 Task: Start in the project TripleWorks the sprint 'Celestial Sprint', with a duration of 1 week.
Action: Mouse moved to (202, 60)
Screenshot: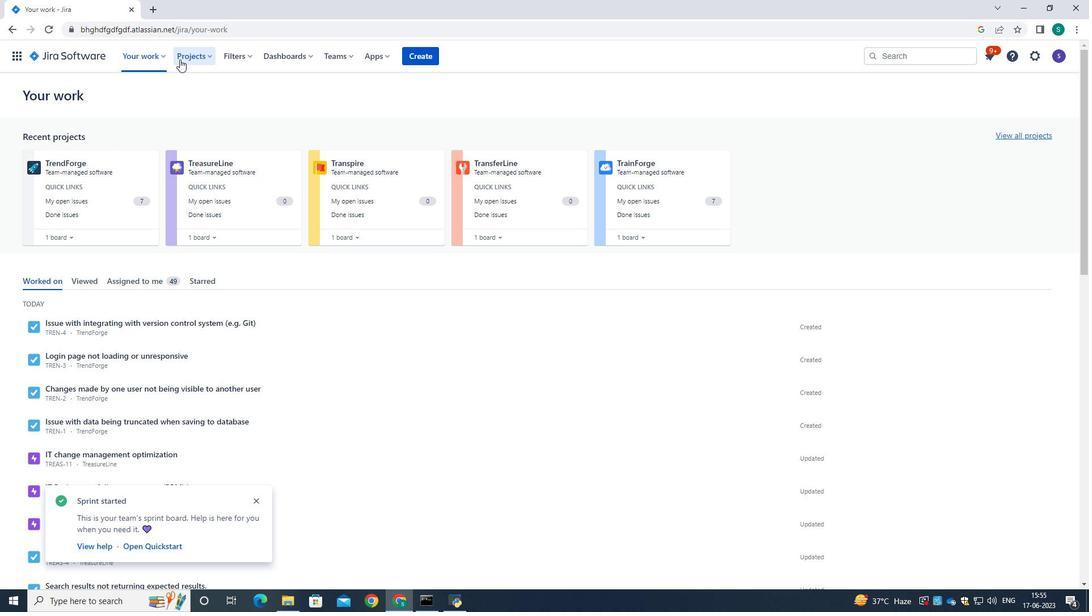 
Action: Mouse pressed left at (202, 60)
Screenshot: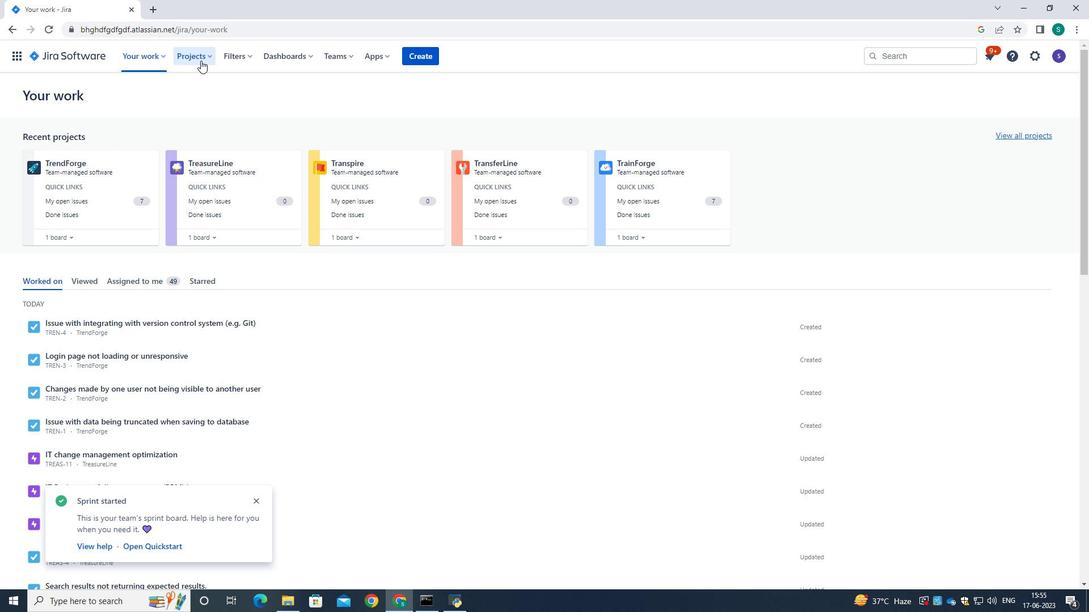 
Action: Mouse moved to (228, 115)
Screenshot: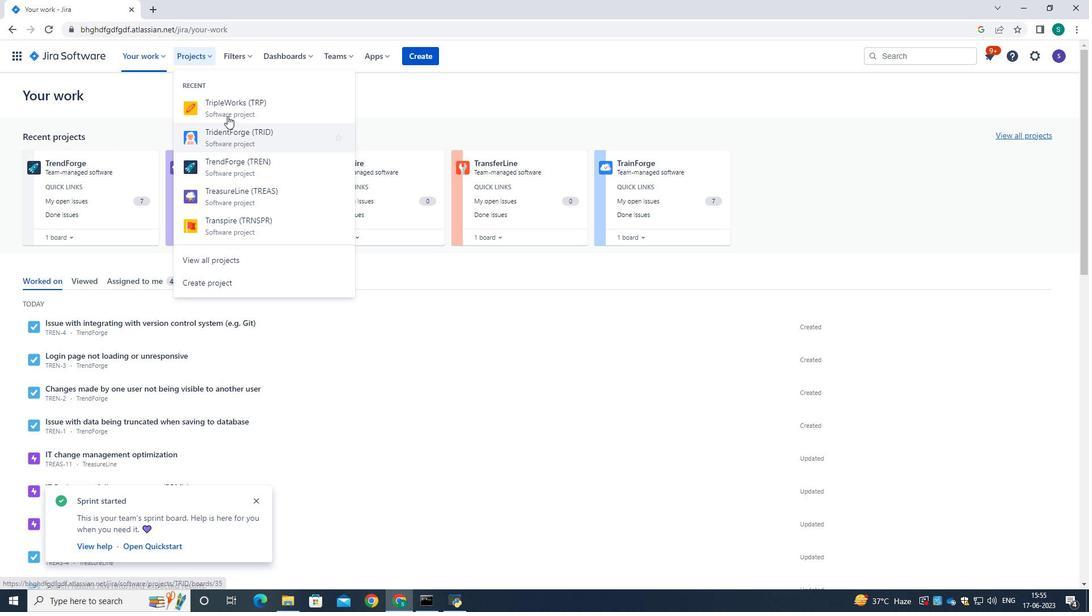 
Action: Mouse pressed left at (228, 115)
Screenshot: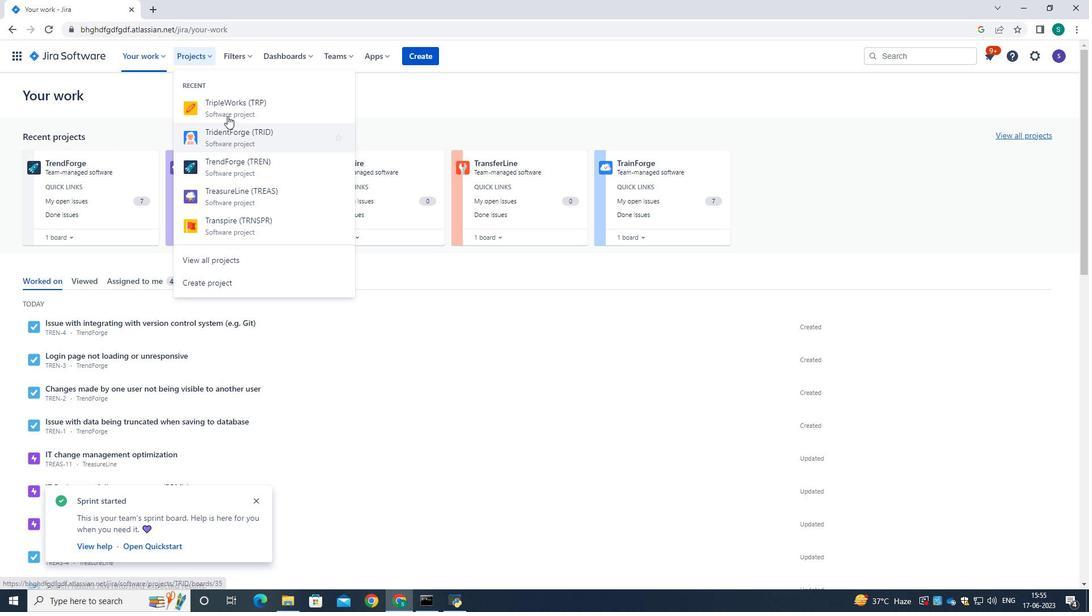 
Action: Mouse moved to (73, 176)
Screenshot: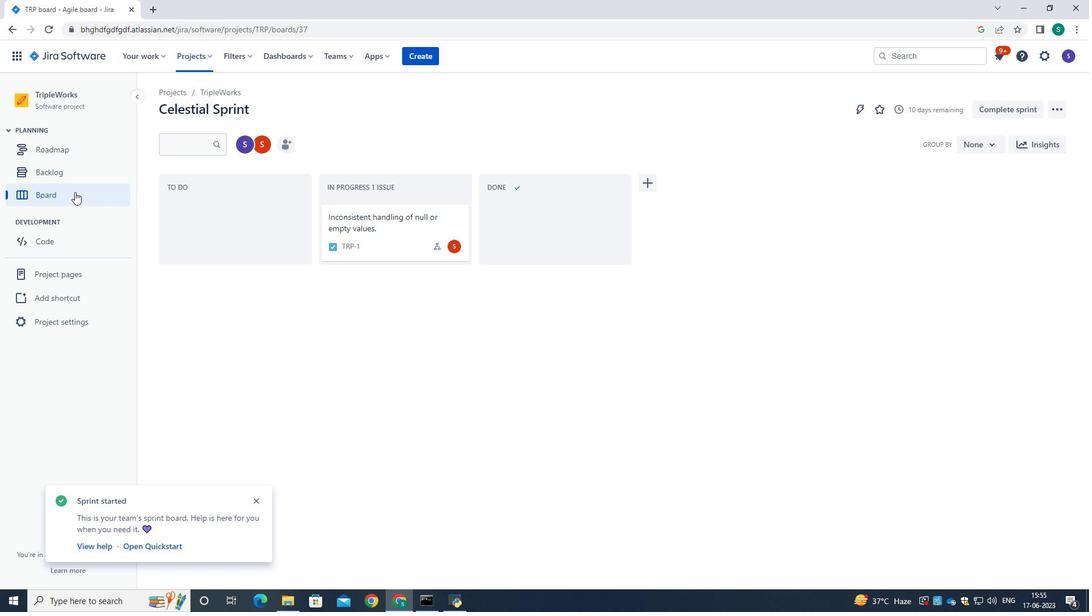 
Action: Mouse pressed left at (73, 176)
Screenshot: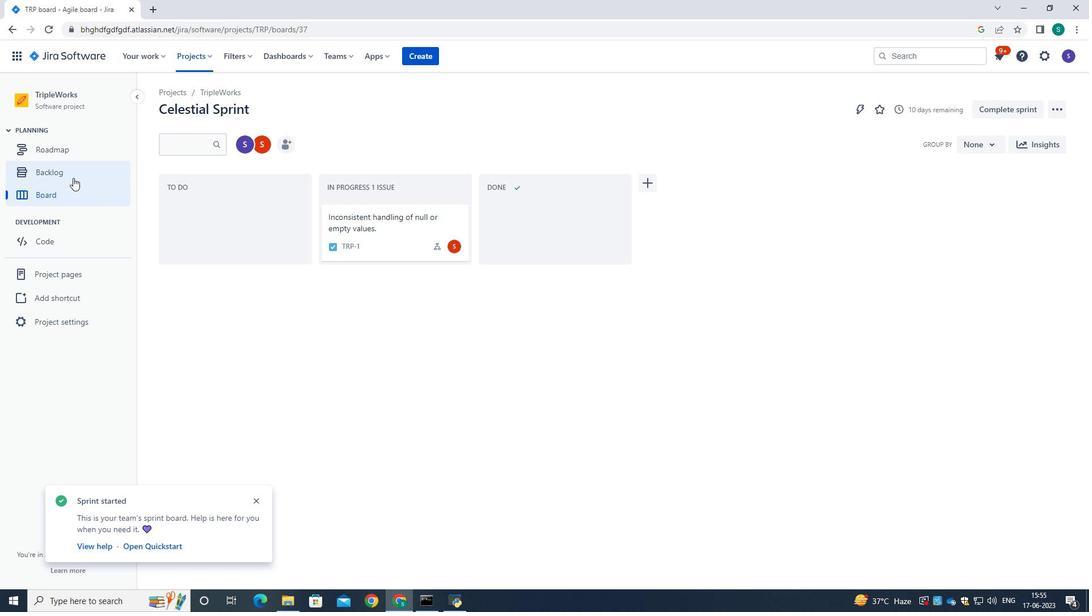 
Action: Mouse moved to (415, 238)
Screenshot: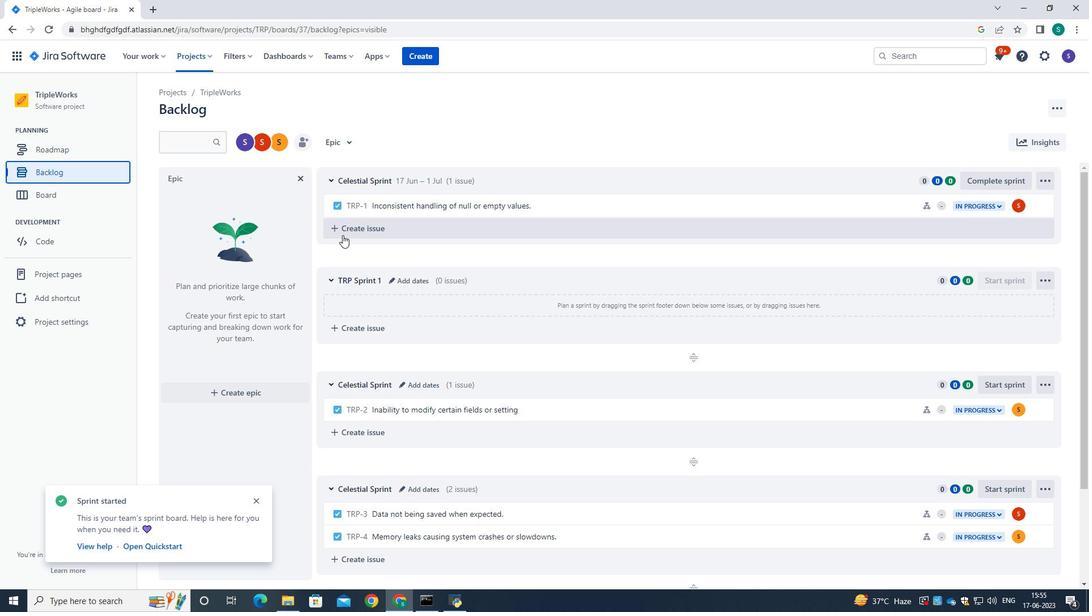 
Action: Mouse scrolled (415, 238) with delta (0, 0)
Screenshot: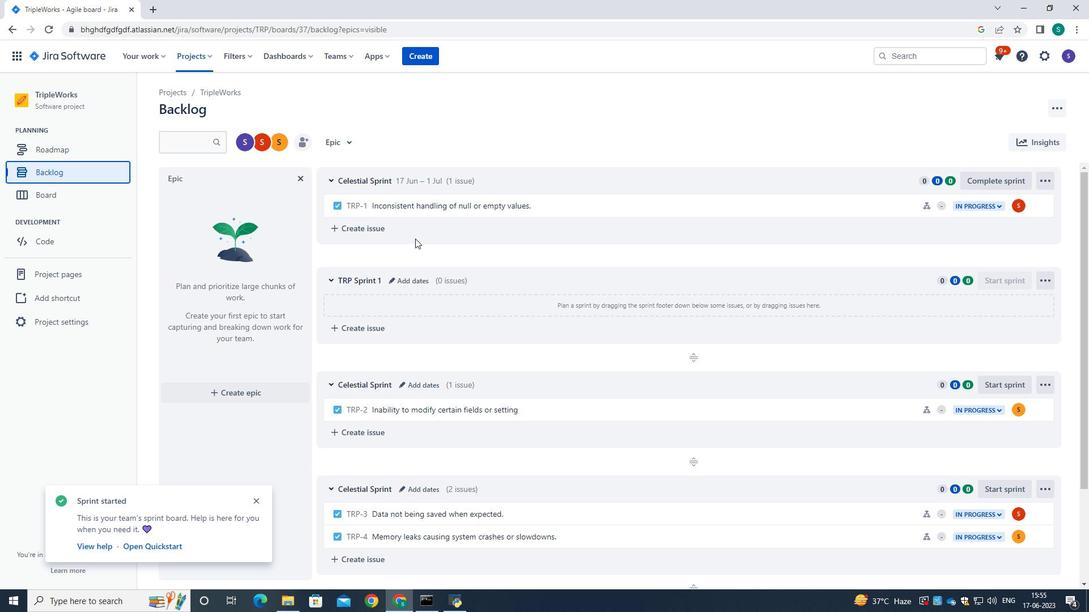 
Action: Mouse moved to (403, 232)
Screenshot: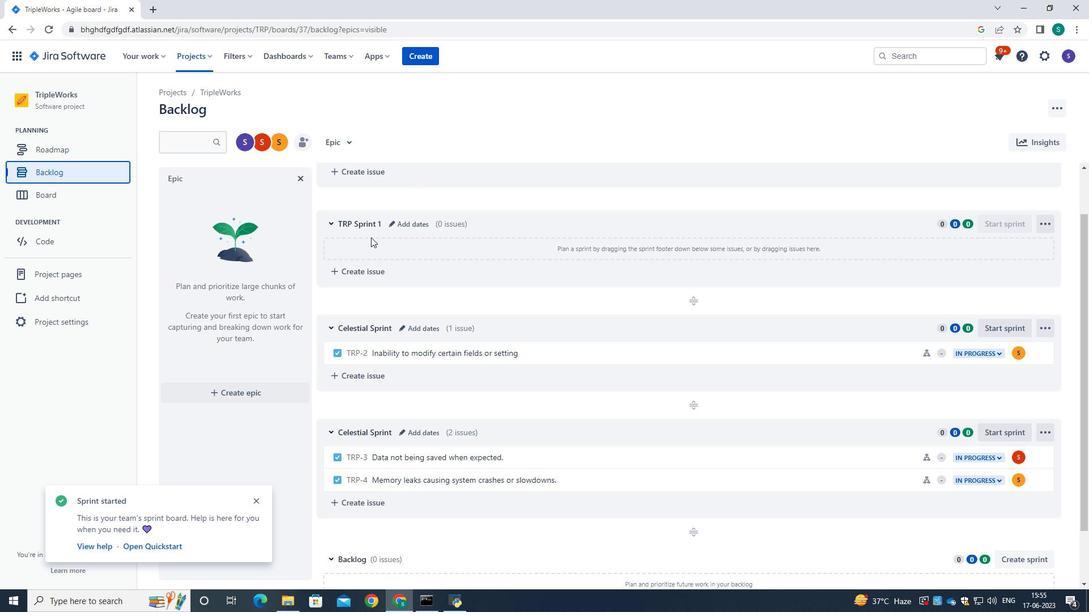 
Action: Mouse scrolled (403, 232) with delta (0, 0)
Screenshot: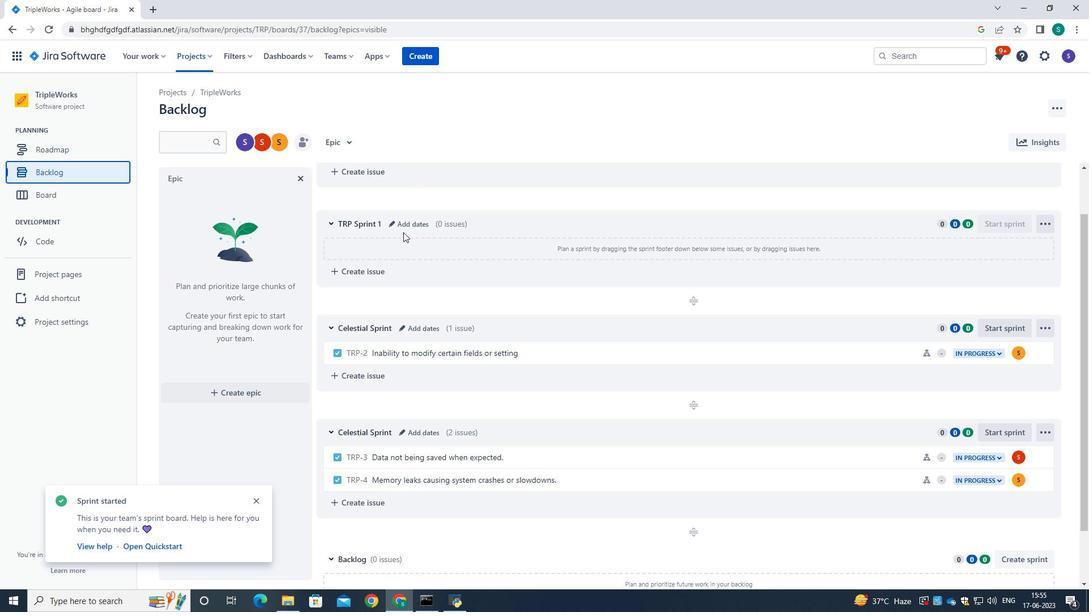 
Action: Mouse moved to (403, 232)
Screenshot: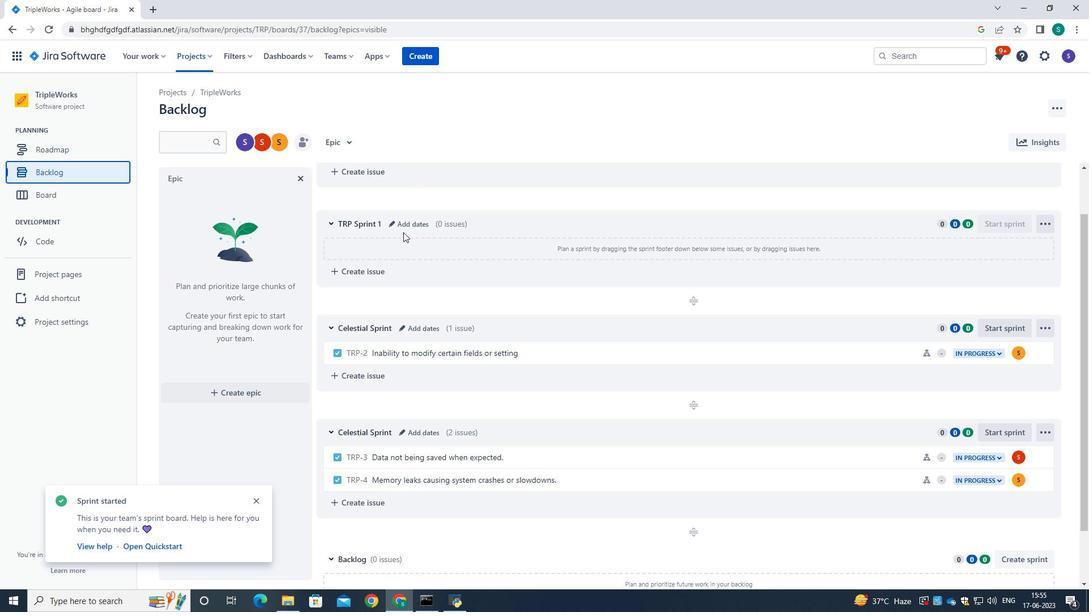 
Action: Mouse scrolled (403, 232) with delta (0, 0)
Screenshot: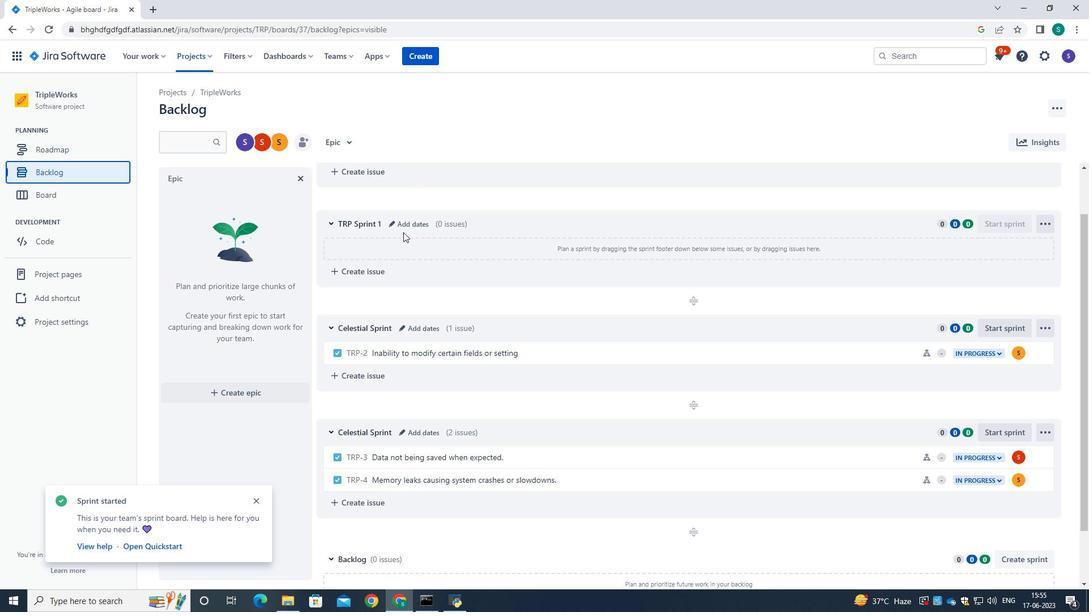 
Action: Mouse moved to (403, 233)
Screenshot: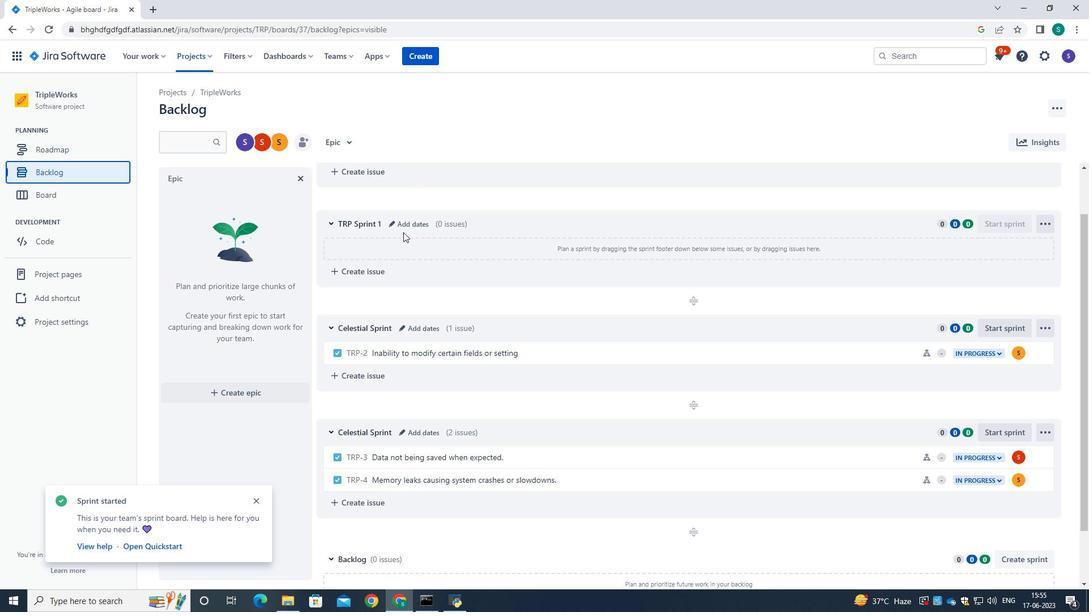 
Action: Mouse scrolled (403, 233) with delta (0, 0)
Screenshot: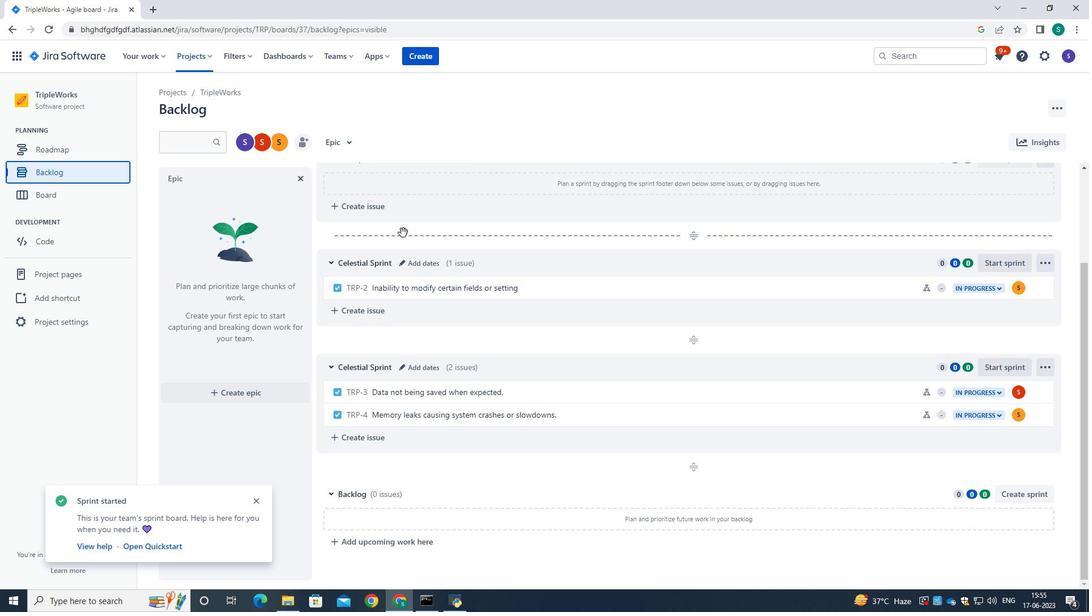 
Action: Mouse scrolled (403, 233) with delta (0, 0)
Screenshot: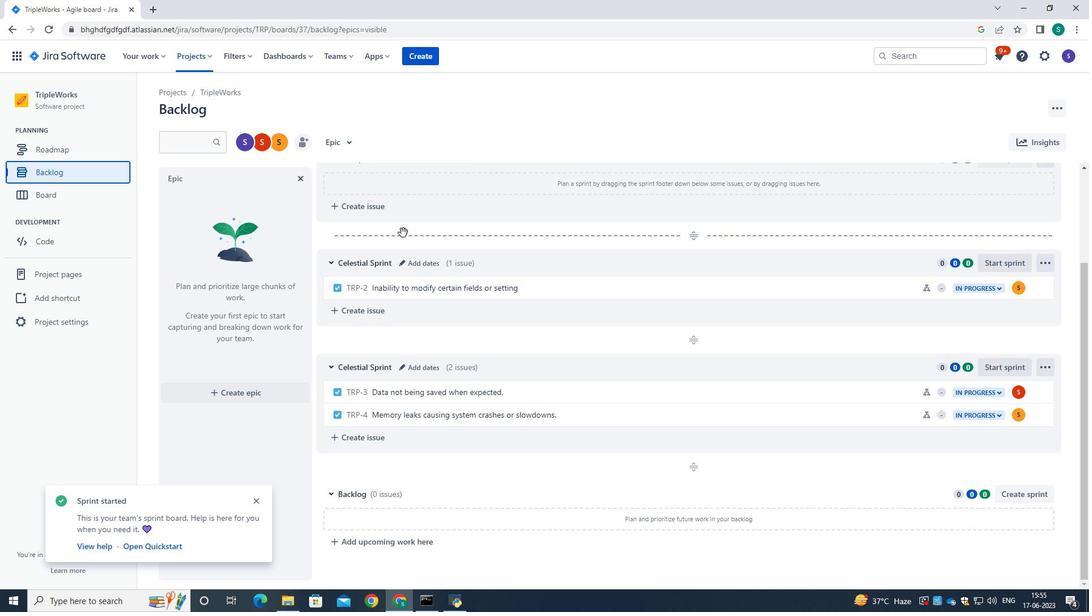 
Action: Mouse scrolled (403, 233) with delta (0, 0)
Screenshot: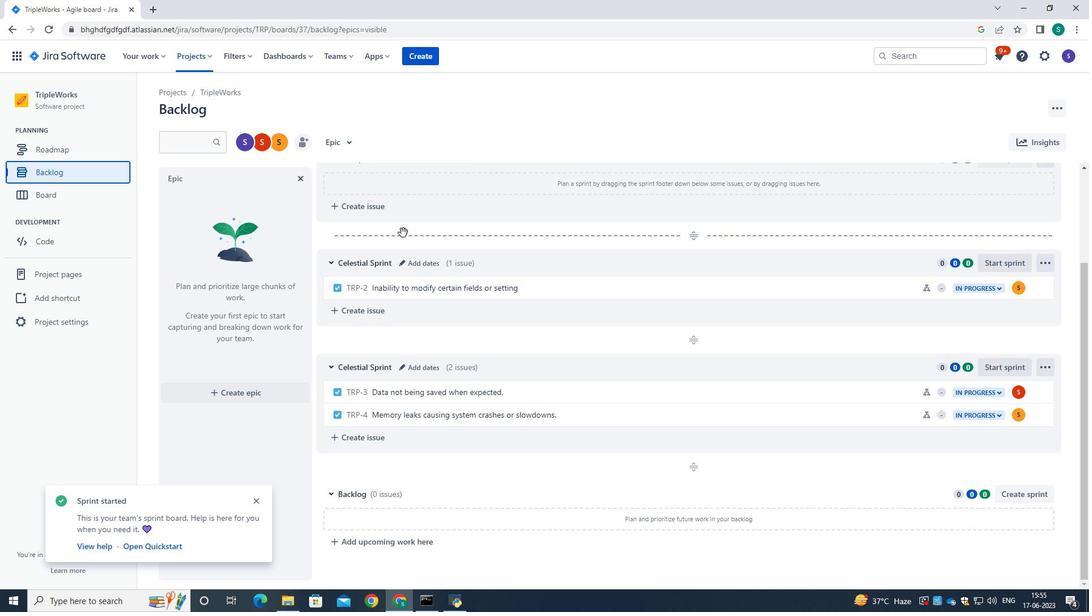 
Action: Mouse scrolled (403, 233) with delta (0, 0)
Screenshot: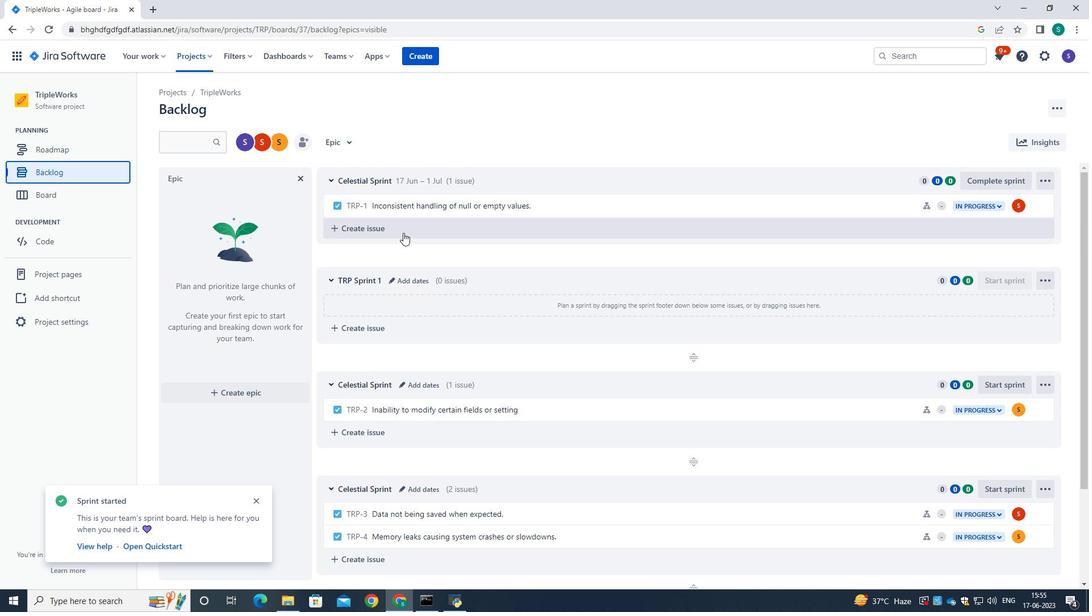 
Action: Mouse scrolled (403, 233) with delta (0, 0)
Screenshot: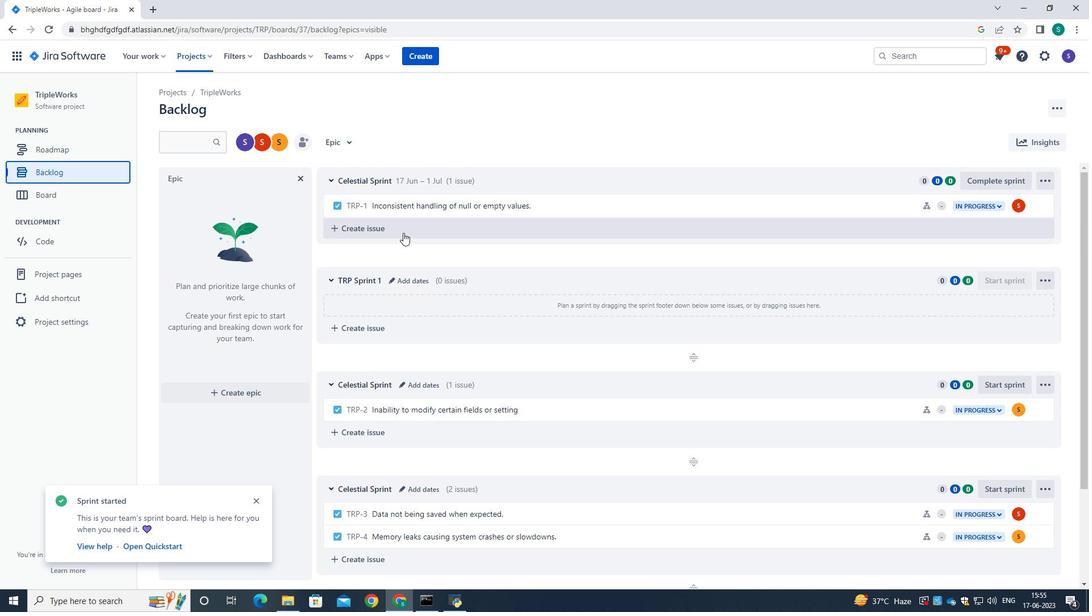 
Action: Mouse moved to (419, 296)
Screenshot: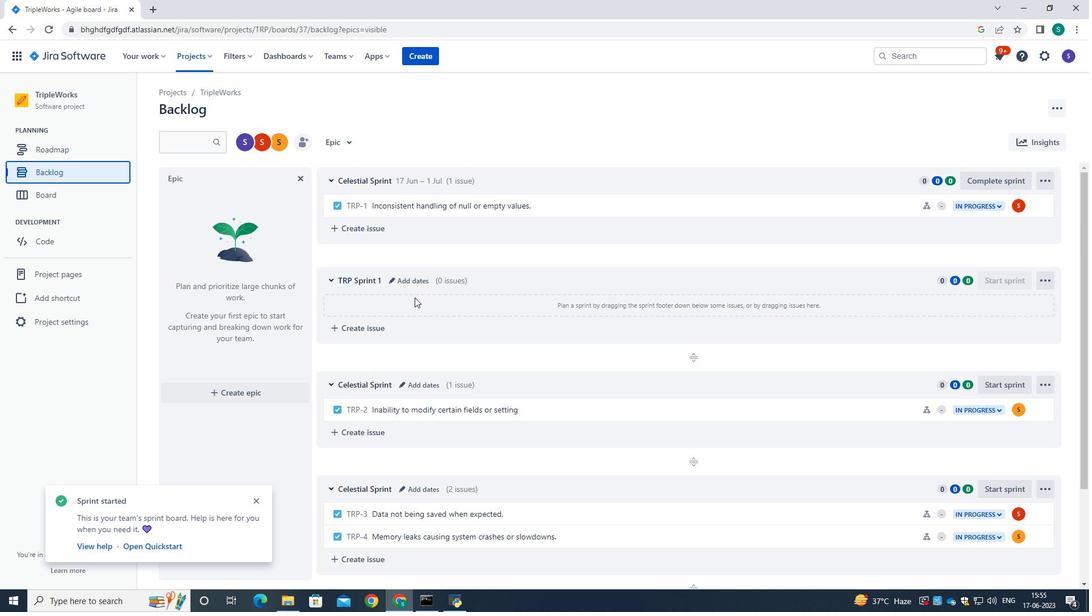 
Action: Mouse scrolled (419, 295) with delta (0, 0)
Screenshot: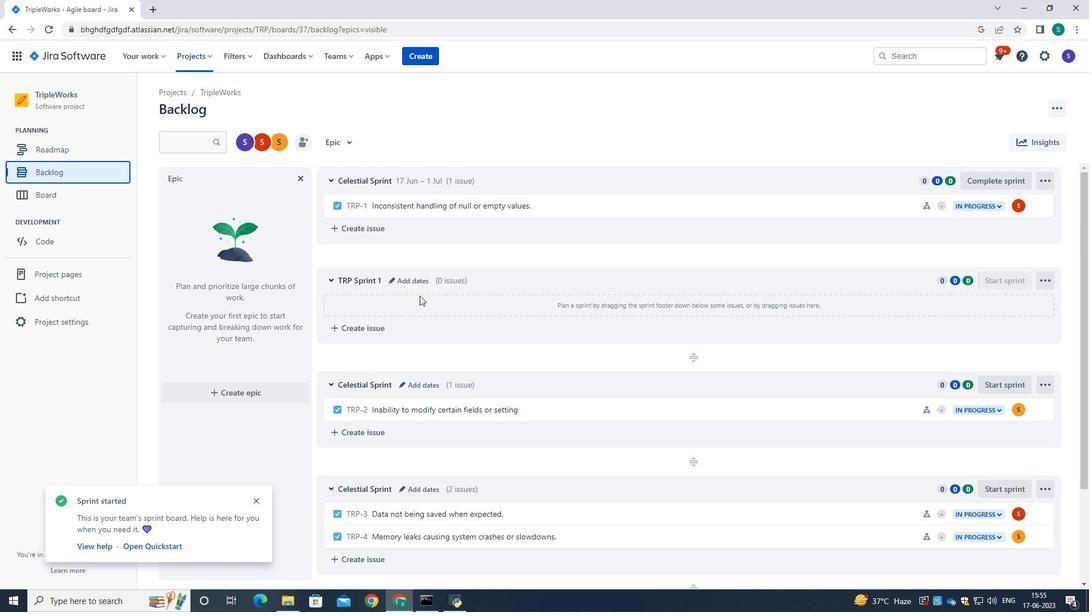 
Action: Mouse moved to (419, 296)
Screenshot: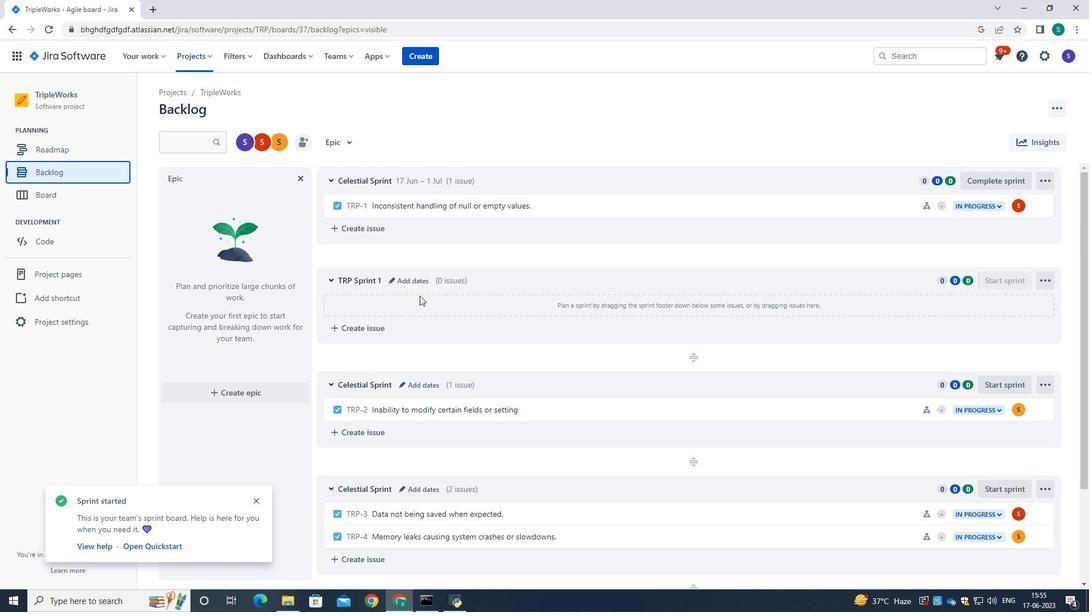 
Action: Mouse scrolled (419, 295) with delta (0, 0)
Screenshot: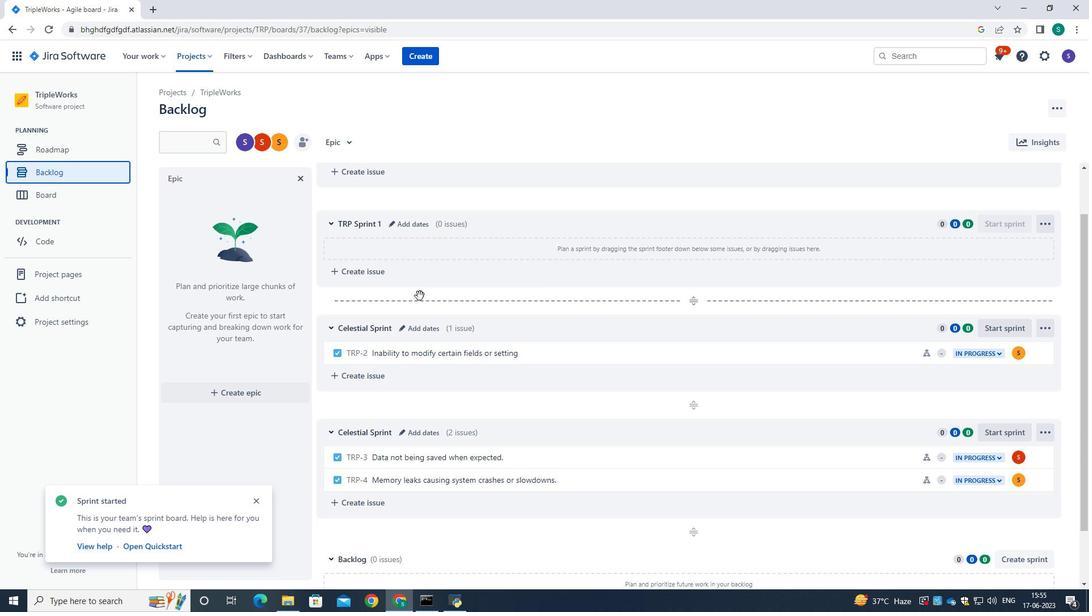 
Action: Mouse moved to (406, 271)
Screenshot: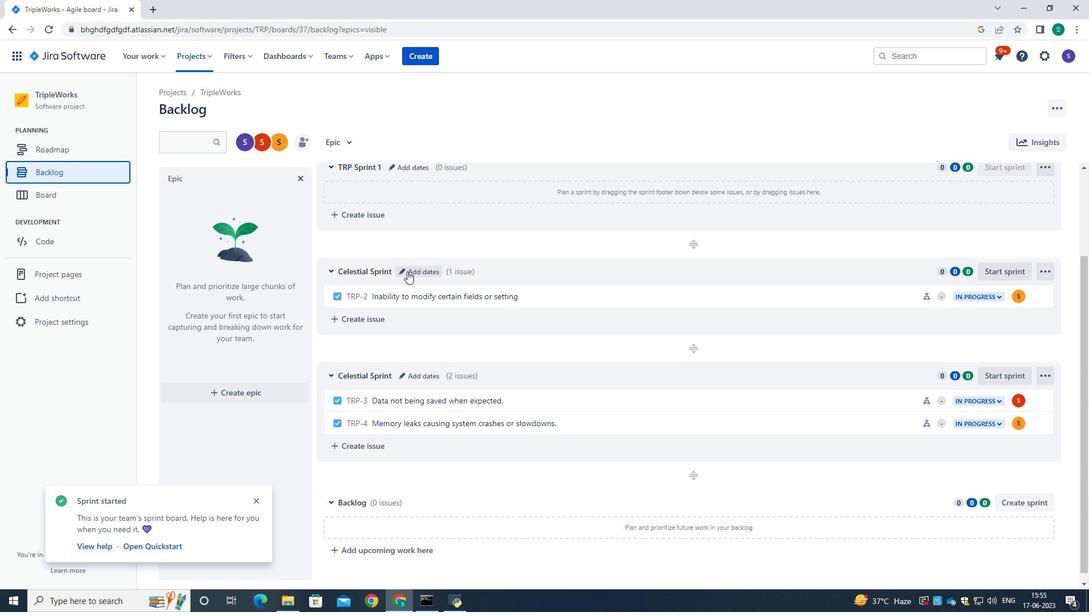 
Action: Mouse pressed left at (406, 271)
Screenshot: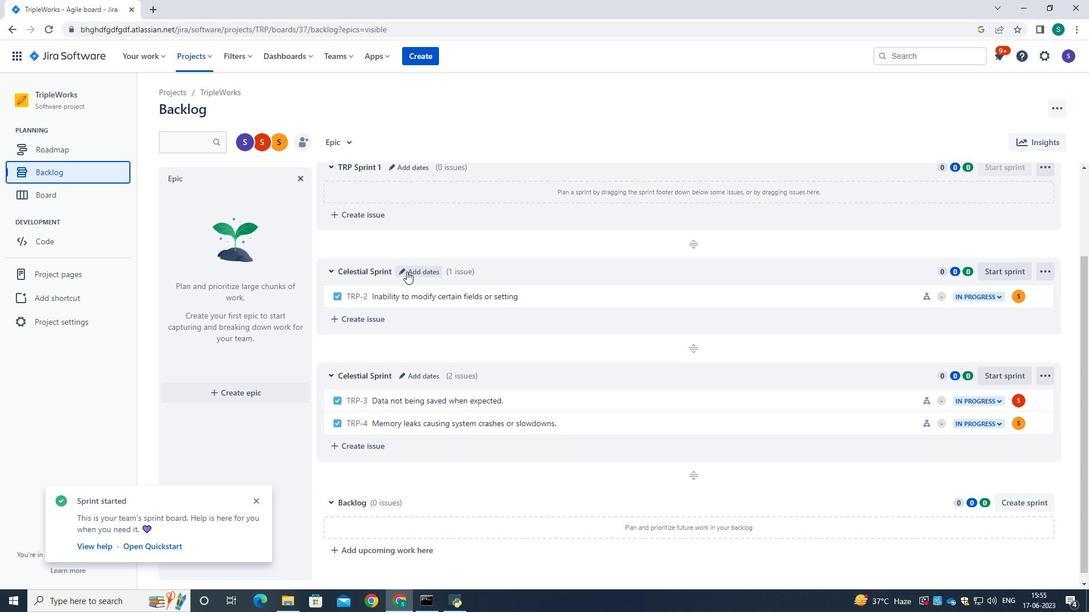 
Action: Mouse moved to (686, 384)
Screenshot: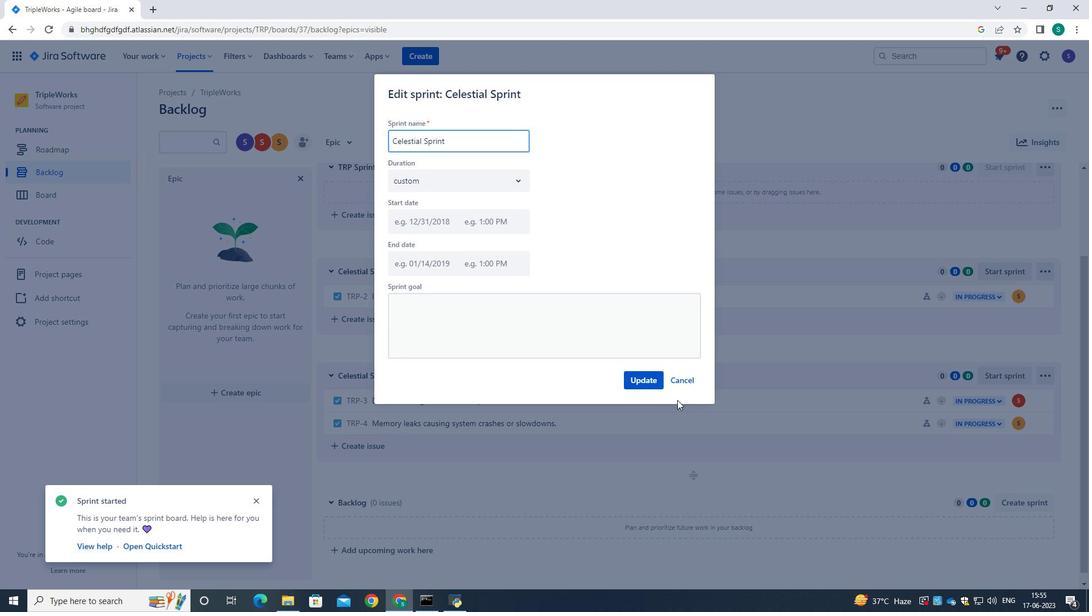 
Action: Mouse pressed left at (686, 384)
Screenshot: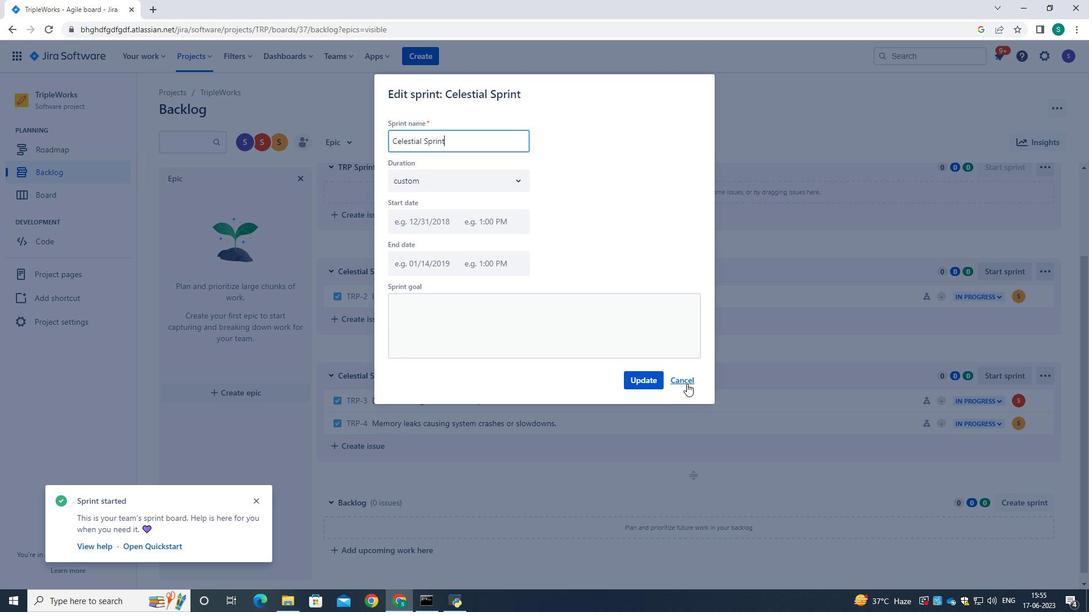 
Action: Mouse moved to (1009, 268)
Screenshot: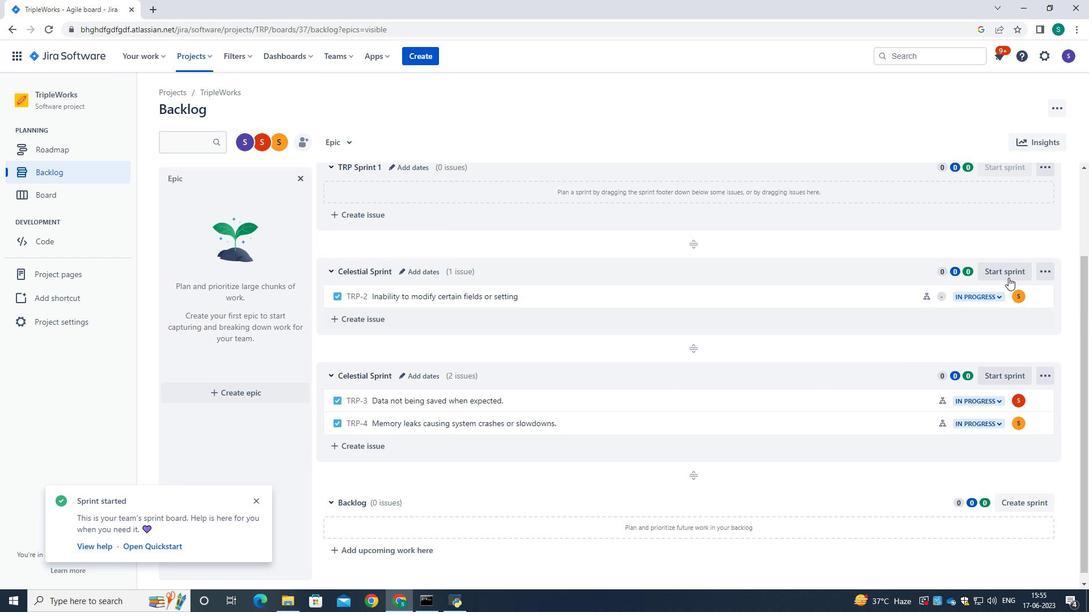 
Action: Mouse pressed left at (1009, 268)
Screenshot: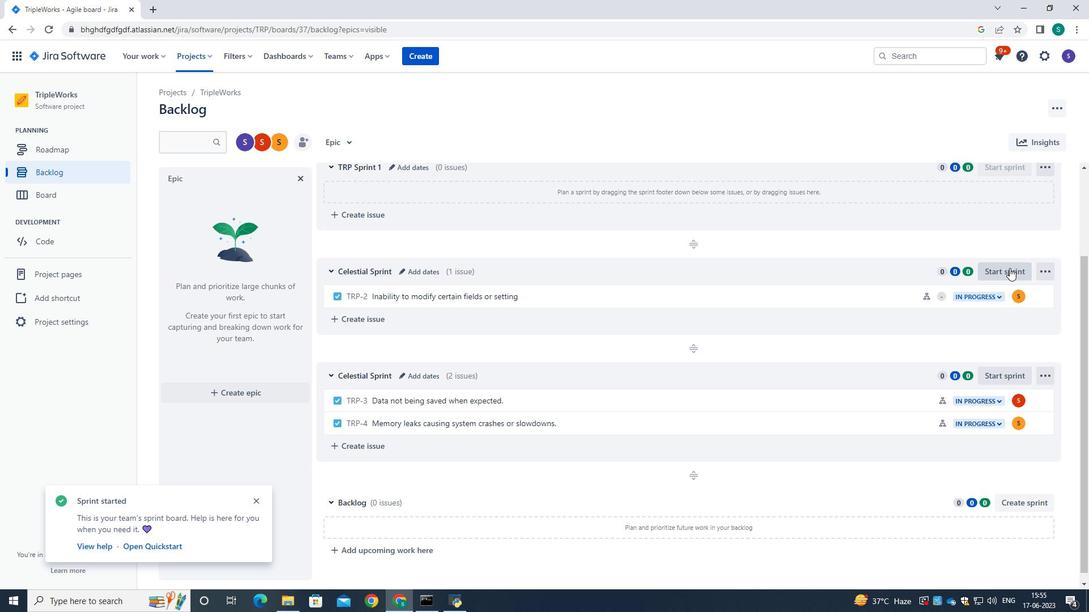 
Action: Mouse moved to (431, 201)
Screenshot: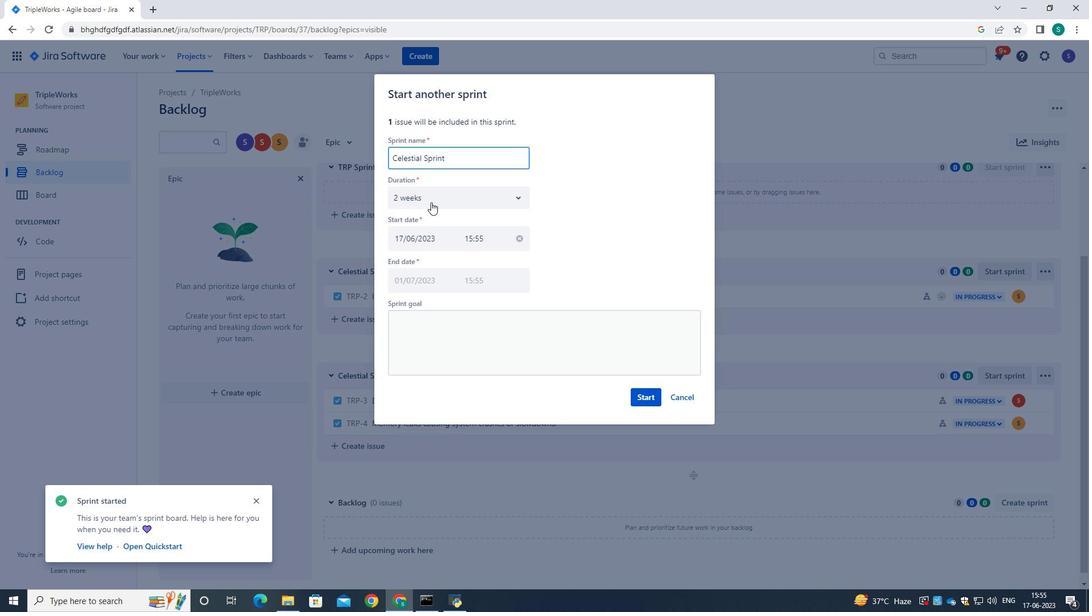 
Action: Mouse pressed left at (431, 201)
Screenshot: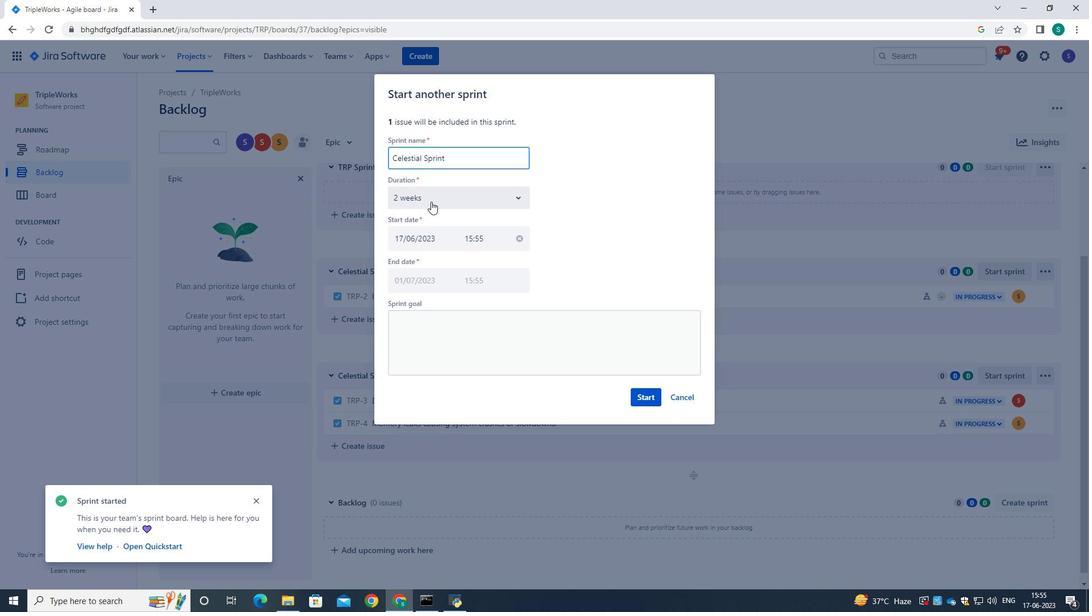 
Action: Mouse moved to (422, 229)
Screenshot: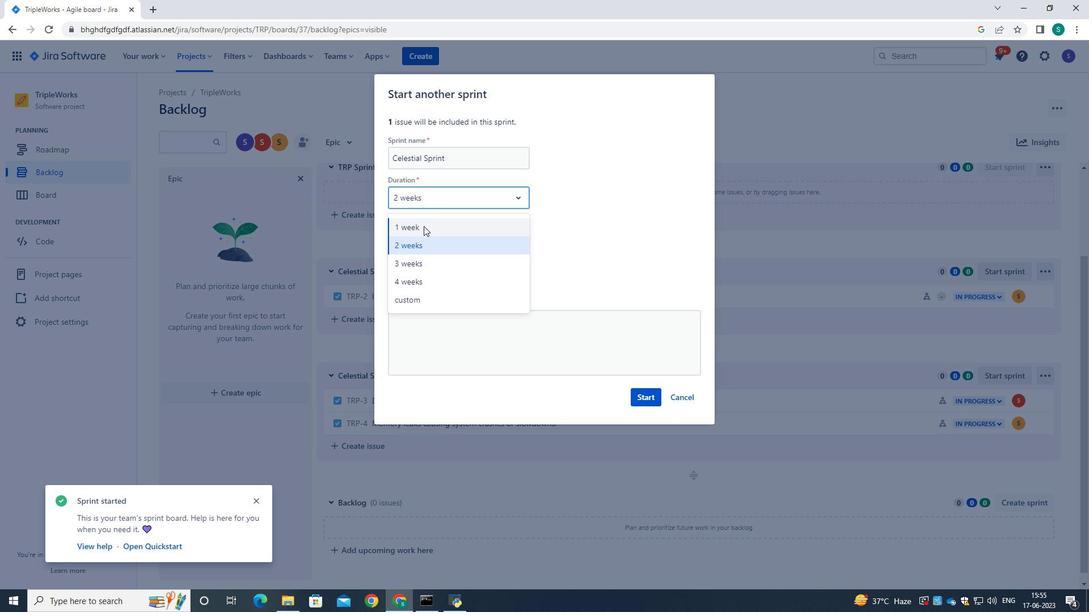 
Action: Mouse pressed left at (422, 229)
Screenshot: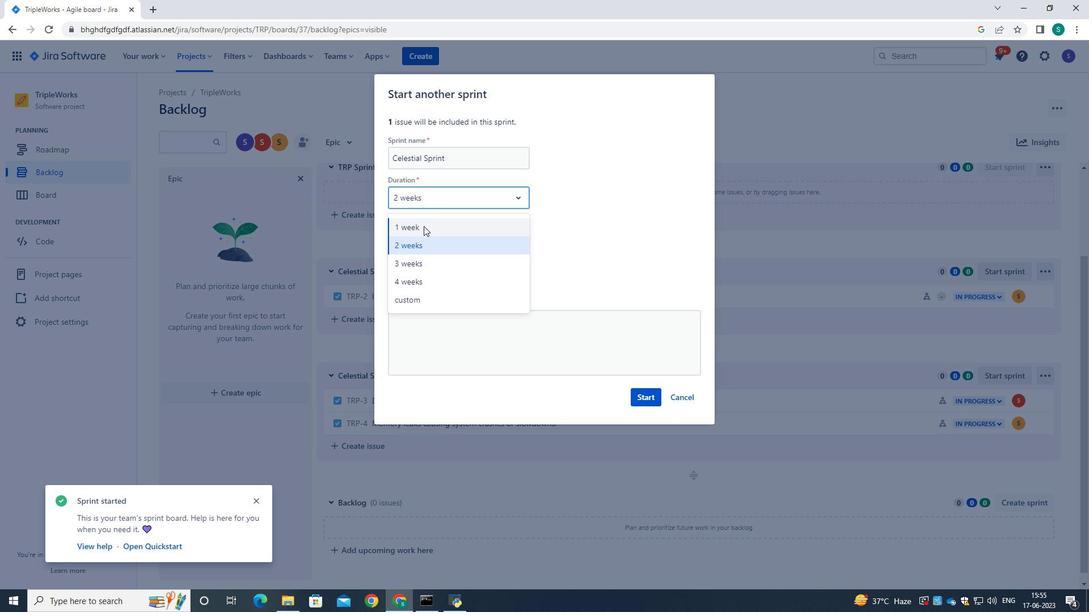 
Action: Mouse moved to (648, 401)
Screenshot: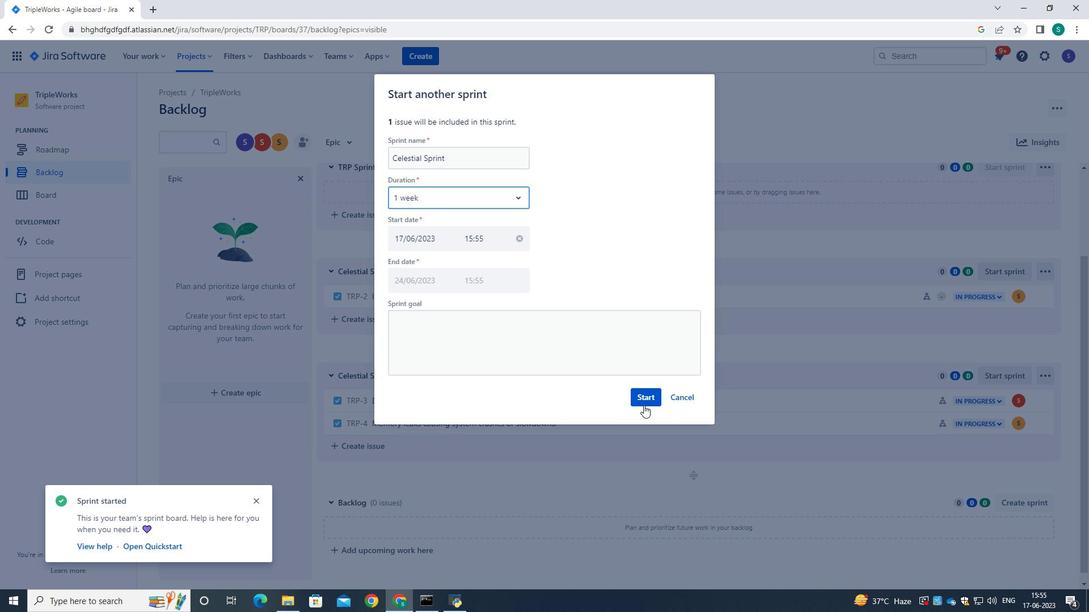 
Action: Mouse pressed left at (648, 401)
Screenshot: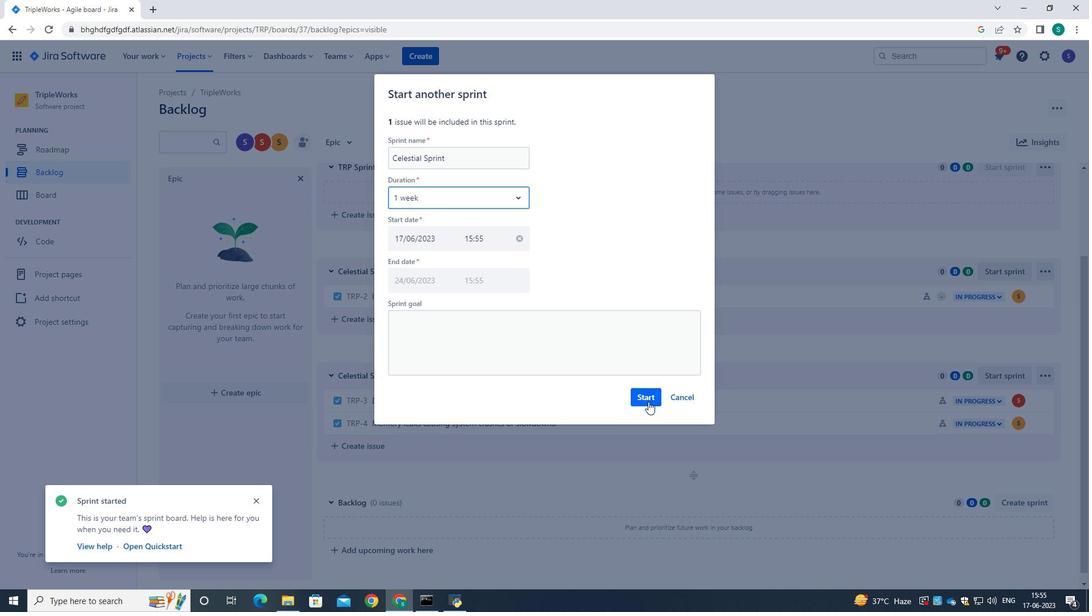 
Action: Mouse moved to (501, 316)
Screenshot: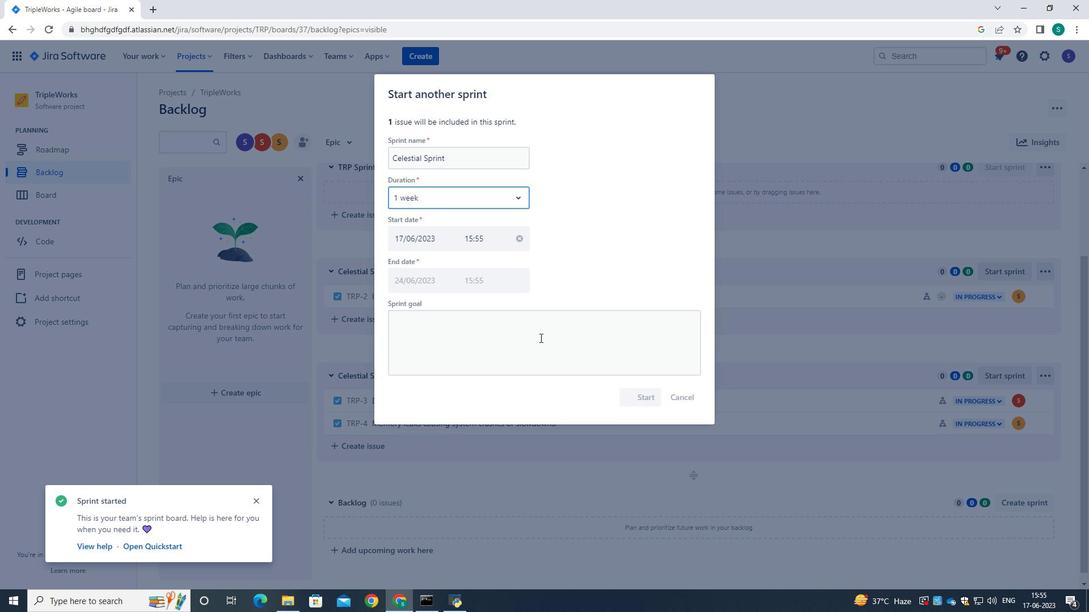 
